 Task: Filter press by all releases.
Action: Mouse moved to (1191, 132)
Screenshot: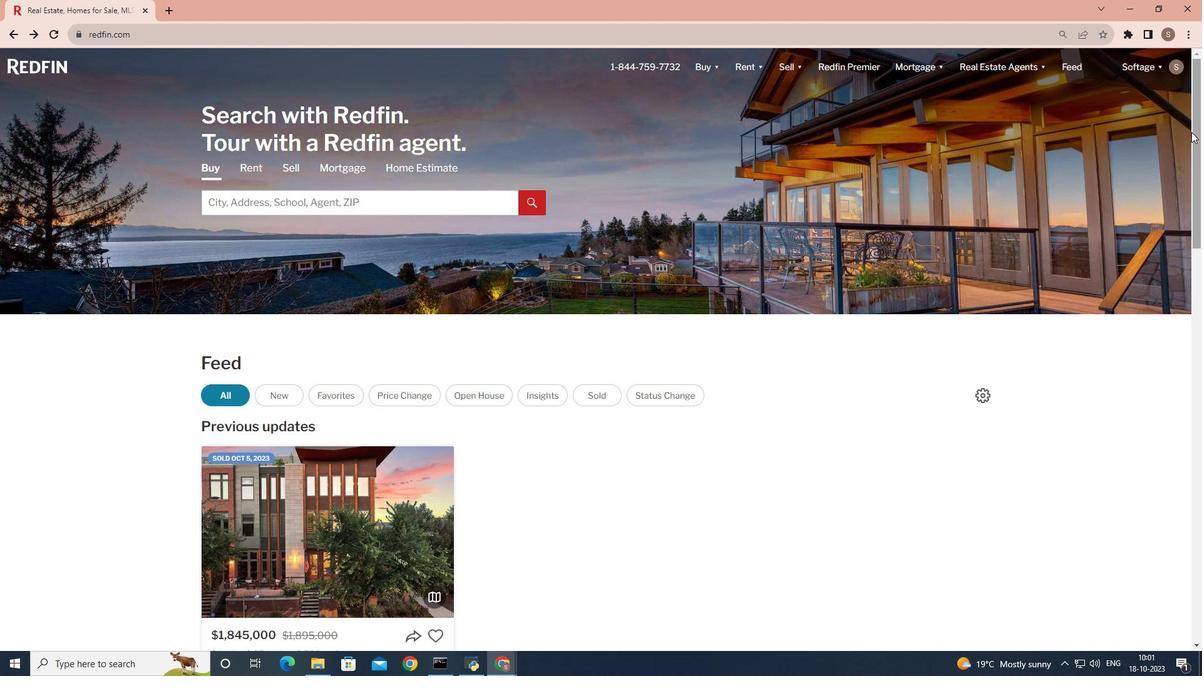 
Action: Mouse pressed left at (1191, 132)
Screenshot: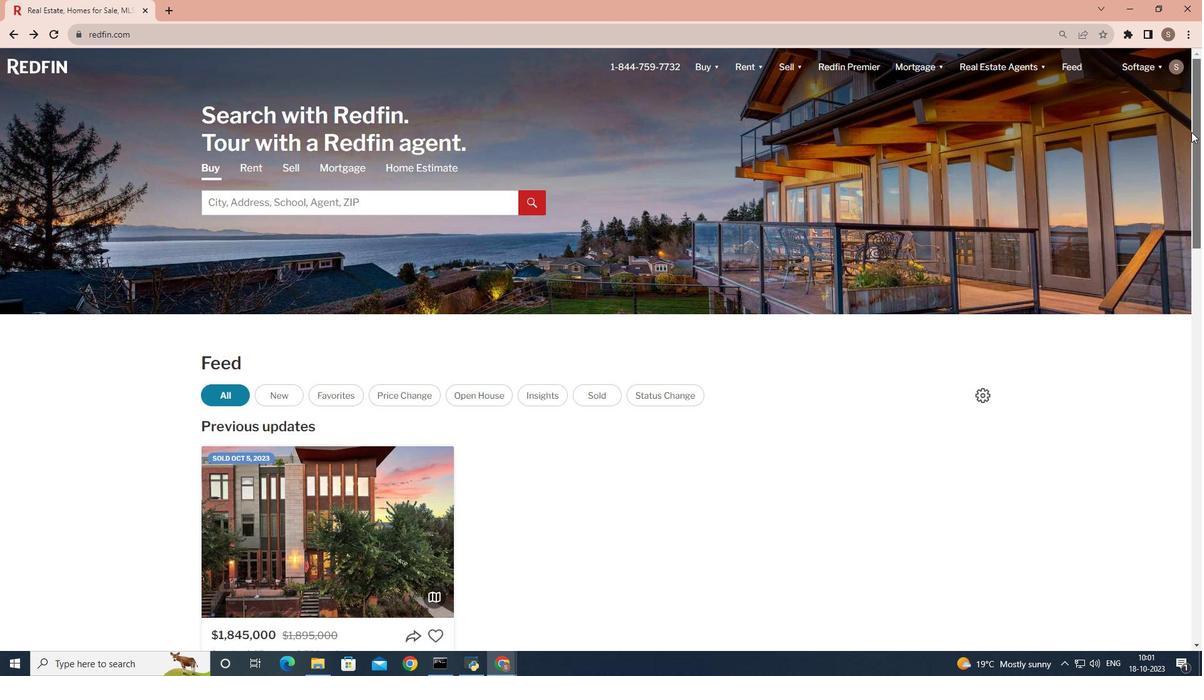 
Action: Mouse moved to (349, 504)
Screenshot: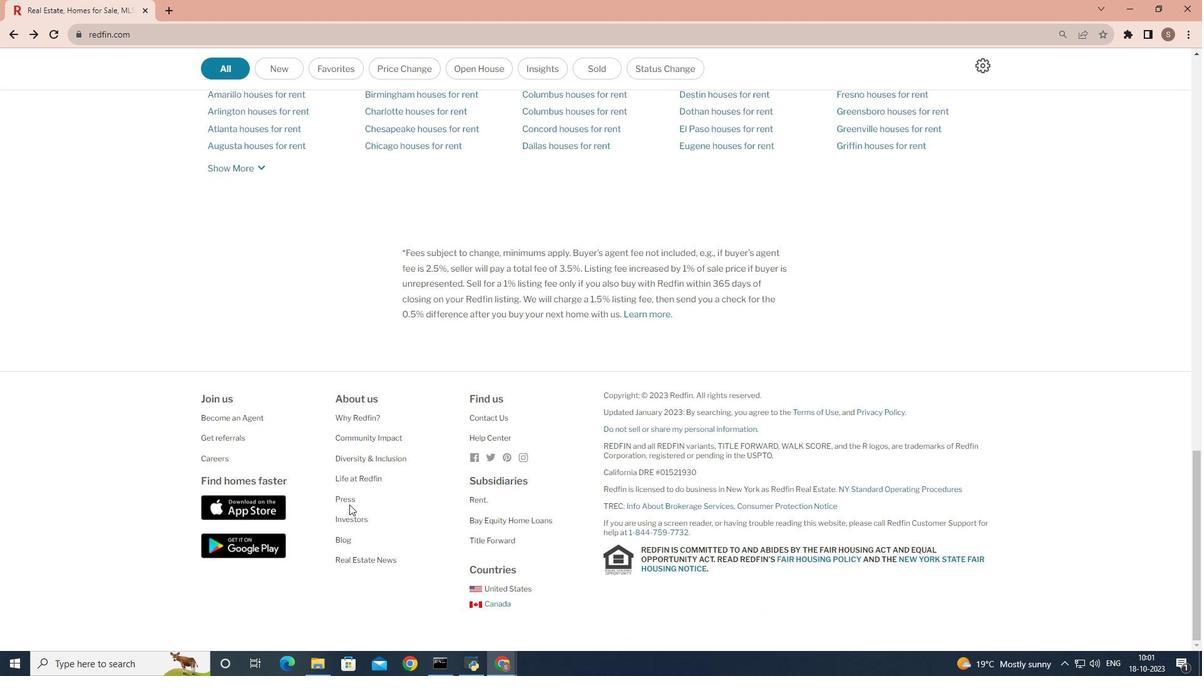 
Action: Mouse pressed left at (349, 504)
Screenshot: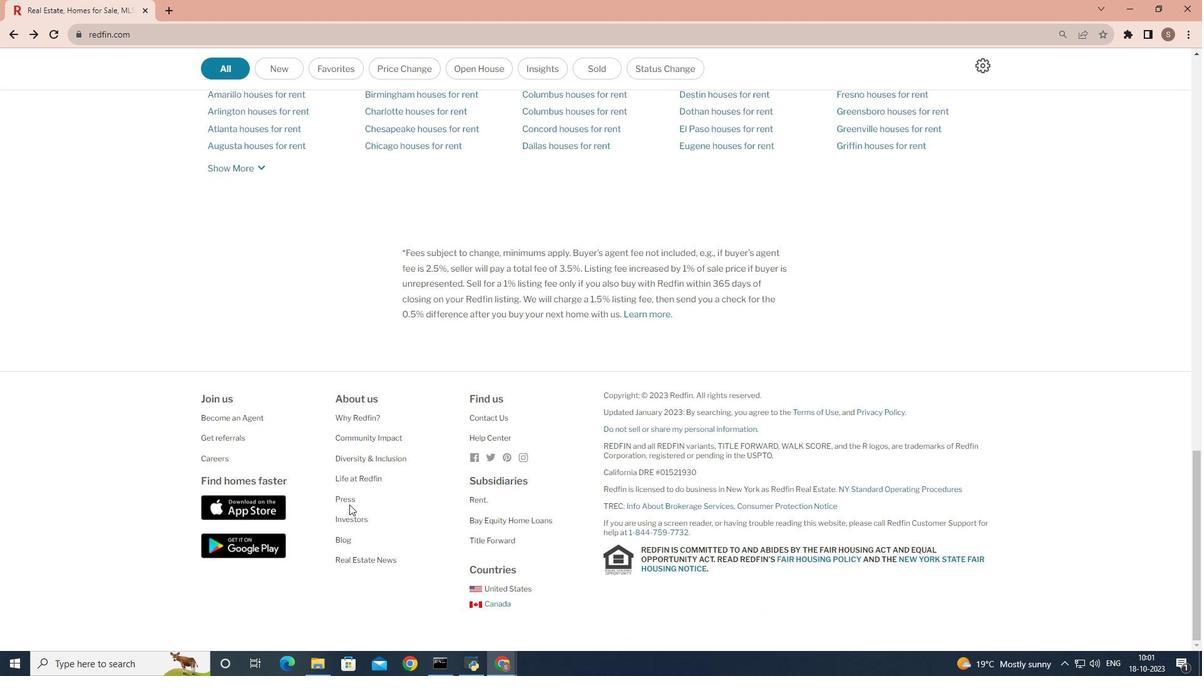 
Action: Mouse moved to (349, 503)
Screenshot: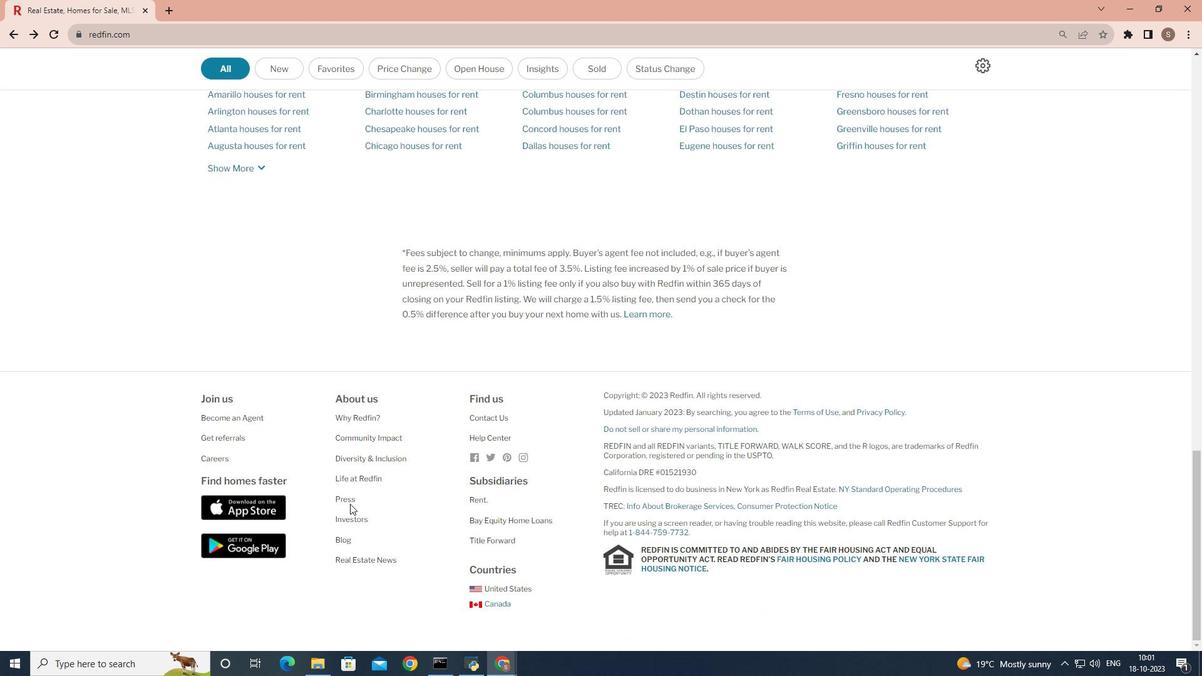 
Action: Mouse pressed left at (349, 503)
Screenshot: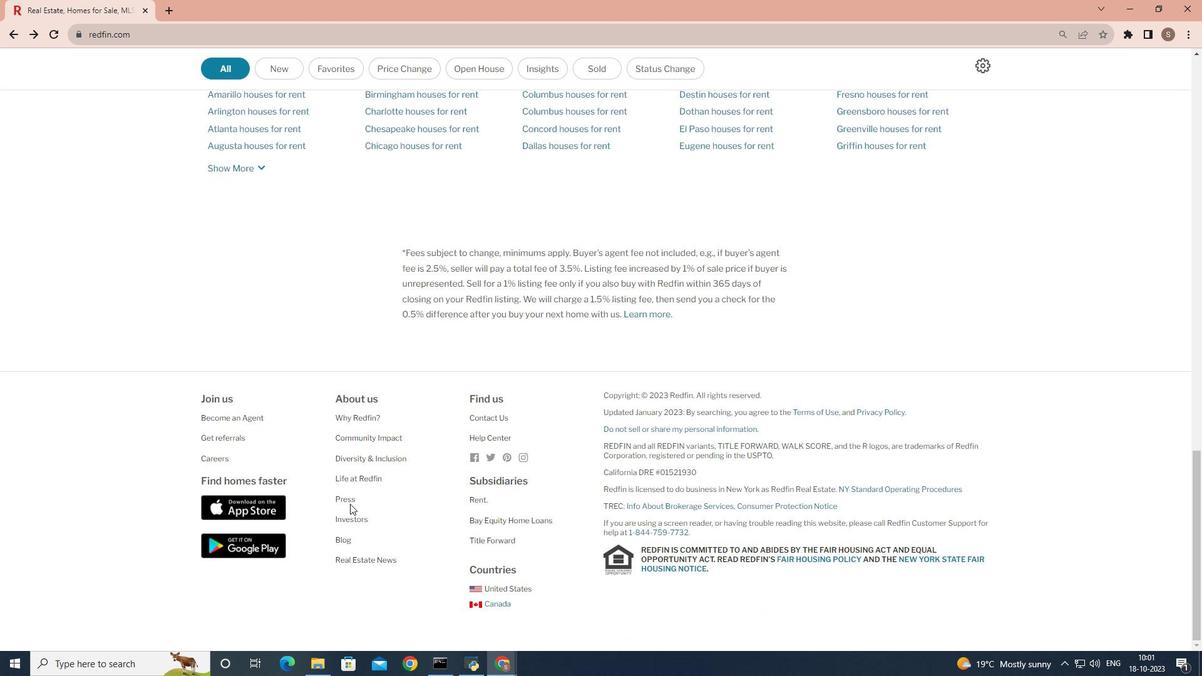 
Action: Mouse moved to (349, 498)
Screenshot: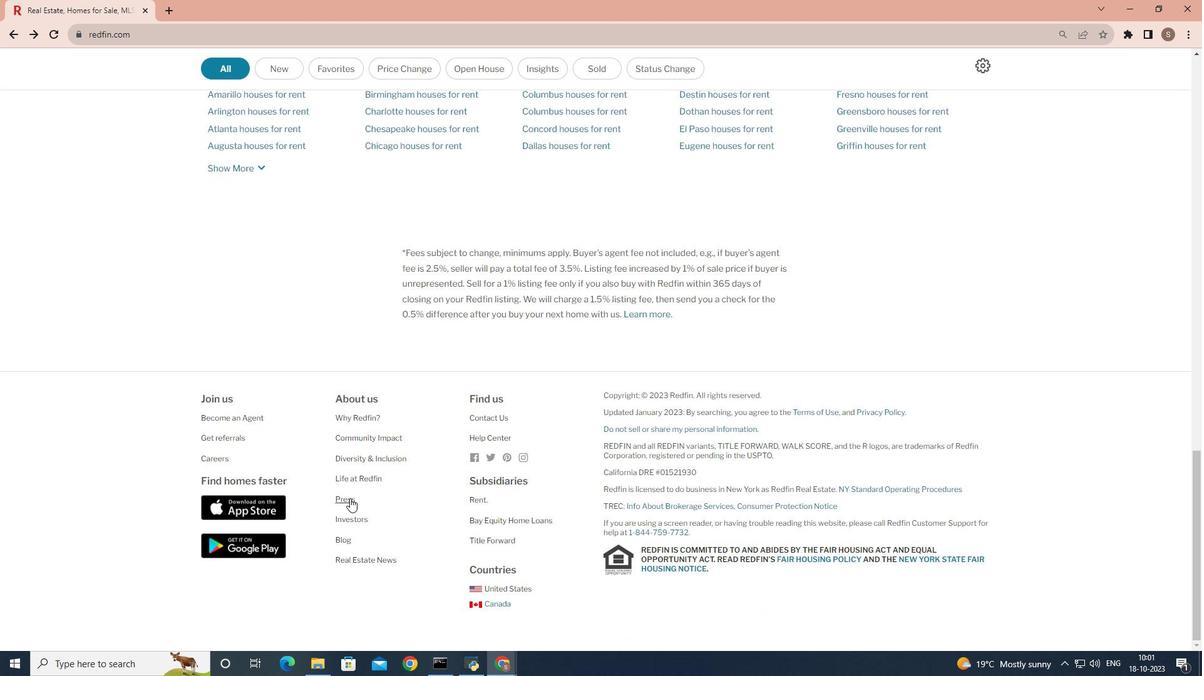 
Action: Mouse pressed left at (349, 498)
Screenshot: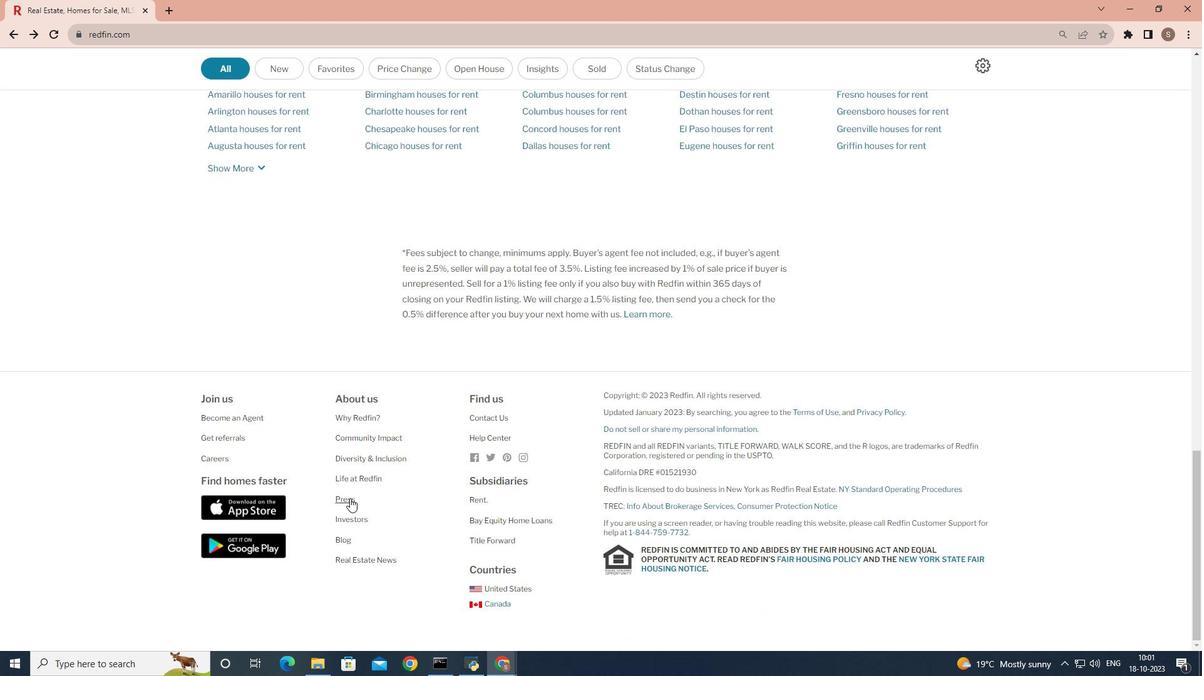 
Action: Mouse moved to (562, 549)
Screenshot: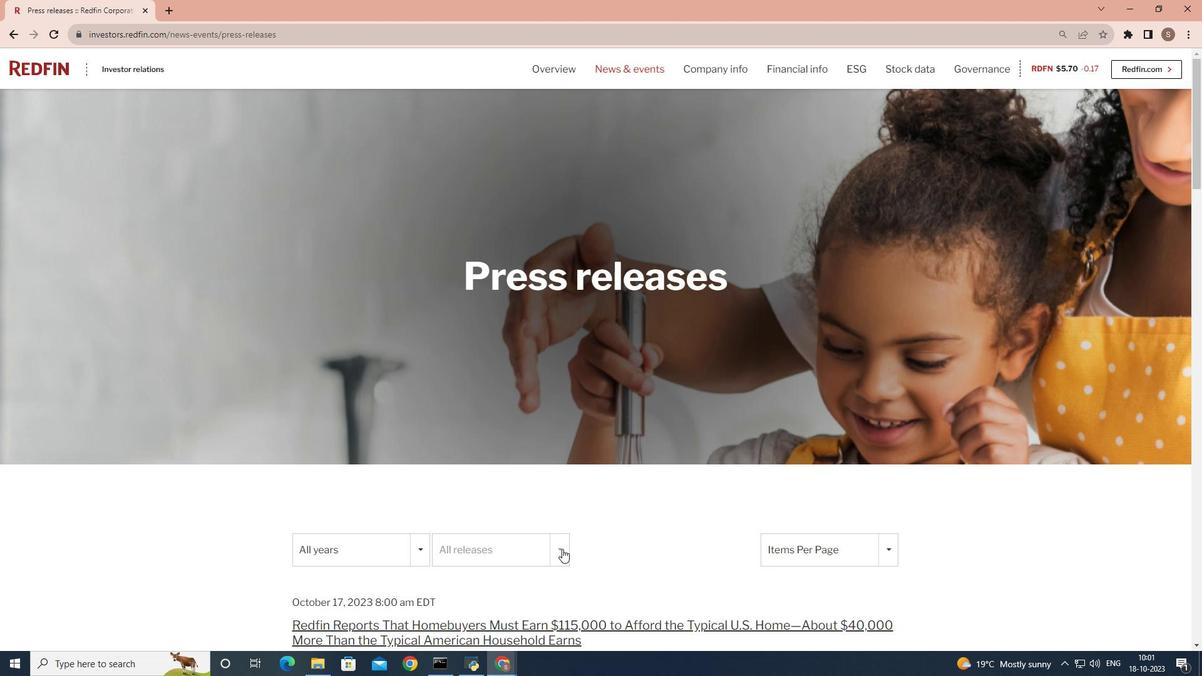 
Action: Mouse pressed left at (562, 549)
Screenshot: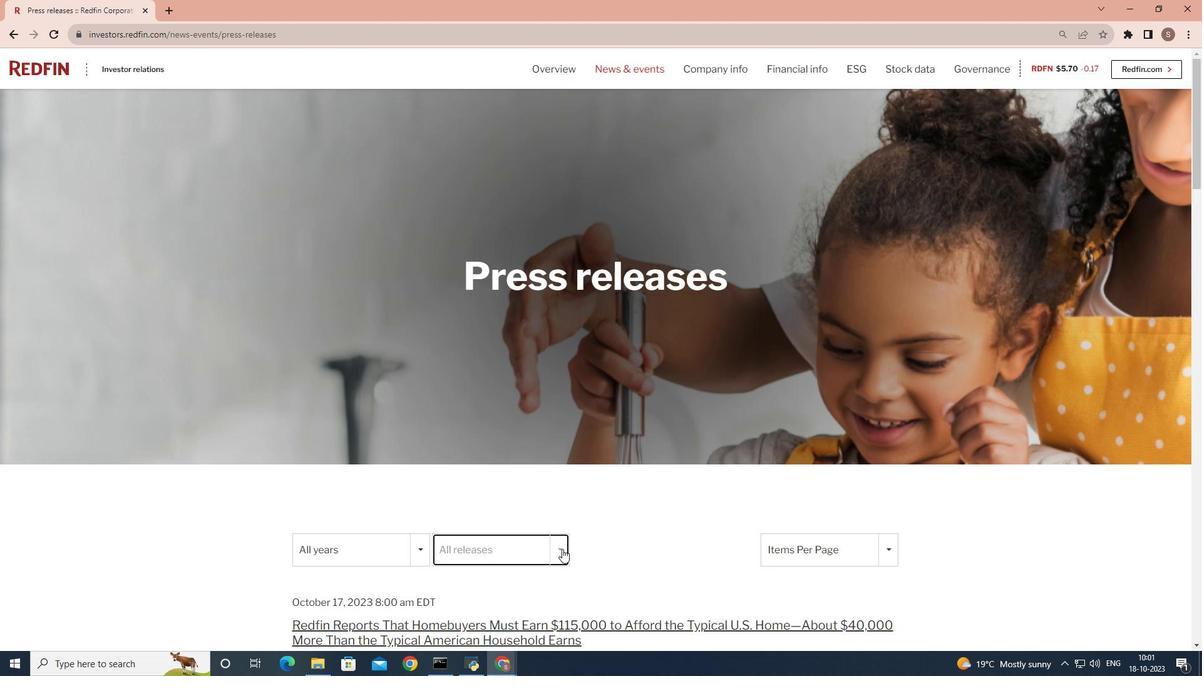 
Action: Mouse moved to (523, 441)
Screenshot: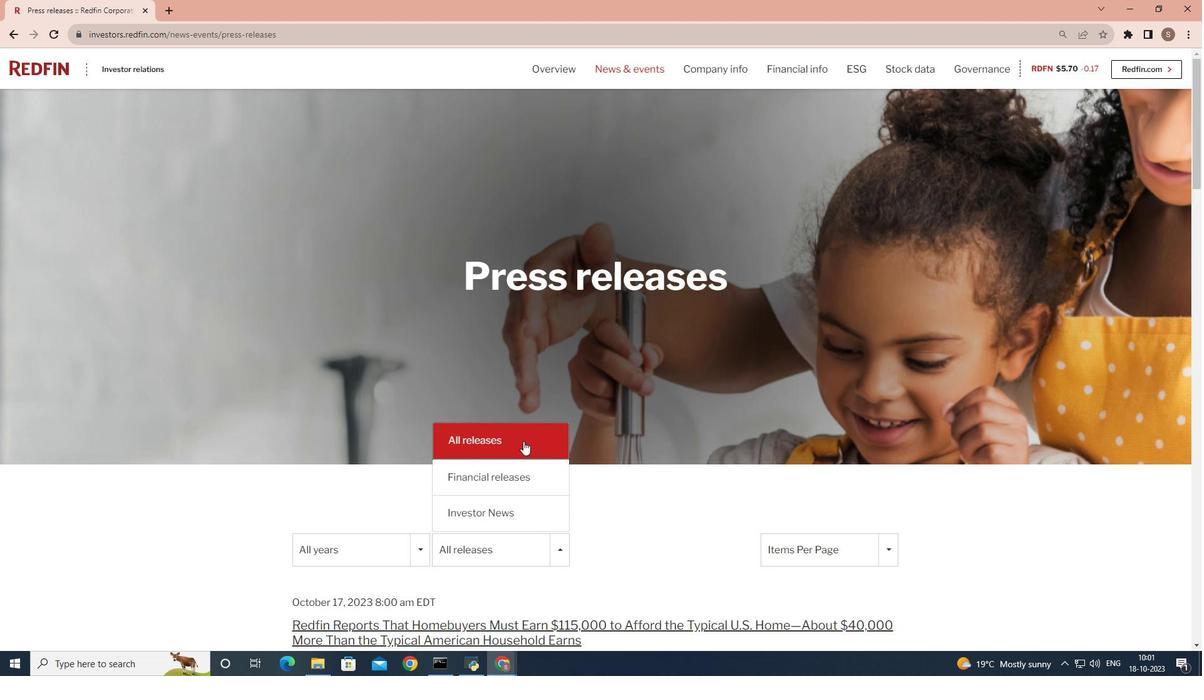 
Action: Mouse pressed left at (523, 441)
Screenshot: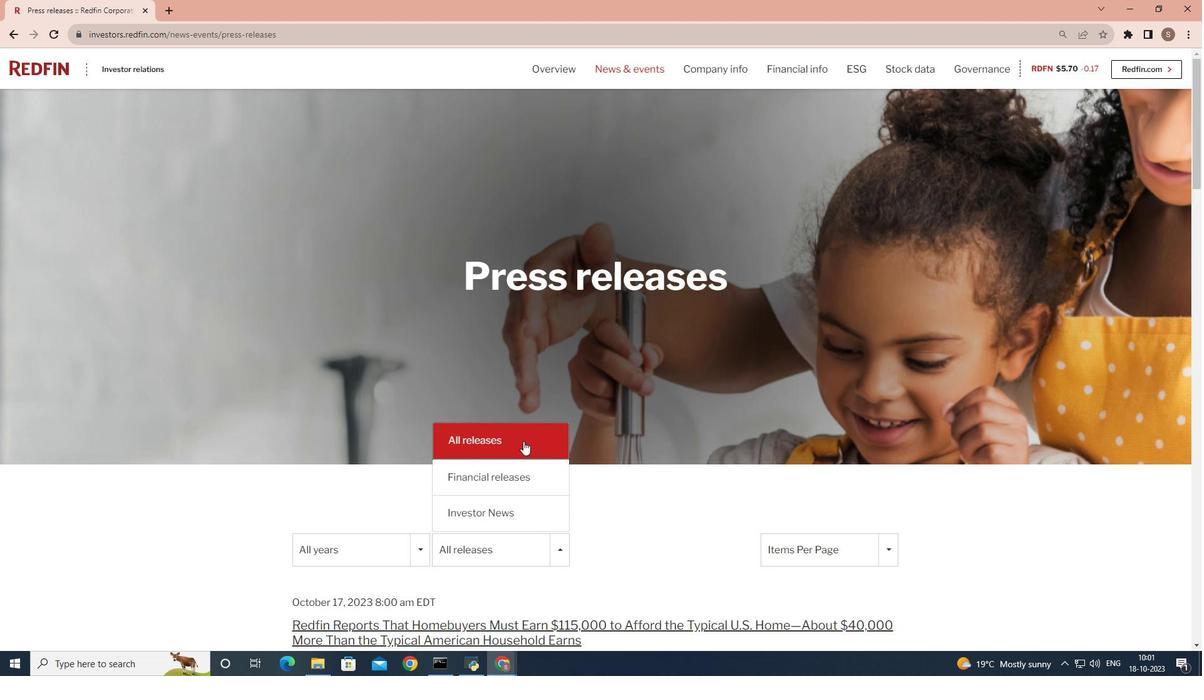 
